 Task: Add Nordic Naturals Vitmain D3 Gummies to the cart.
Action: Mouse moved to (292, 143)
Screenshot: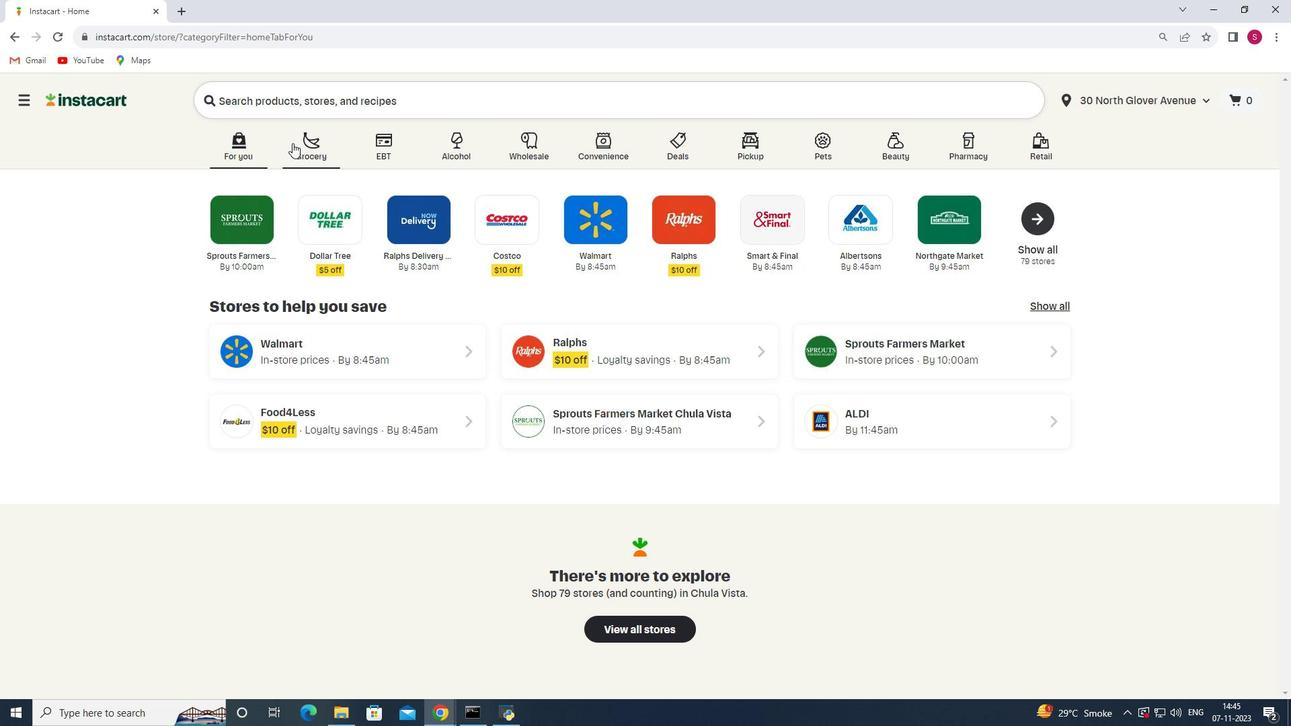 
Action: Mouse pressed left at (292, 143)
Screenshot: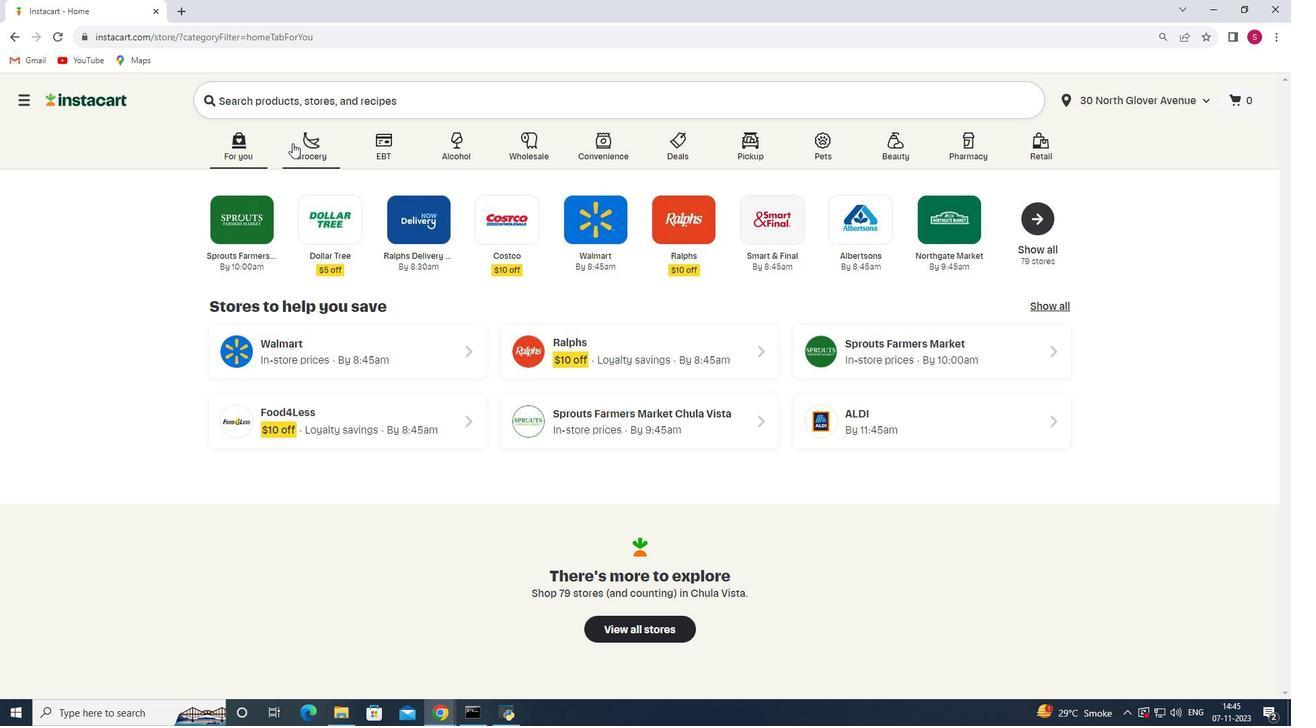 
Action: Mouse moved to (293, 378)
Screenshot: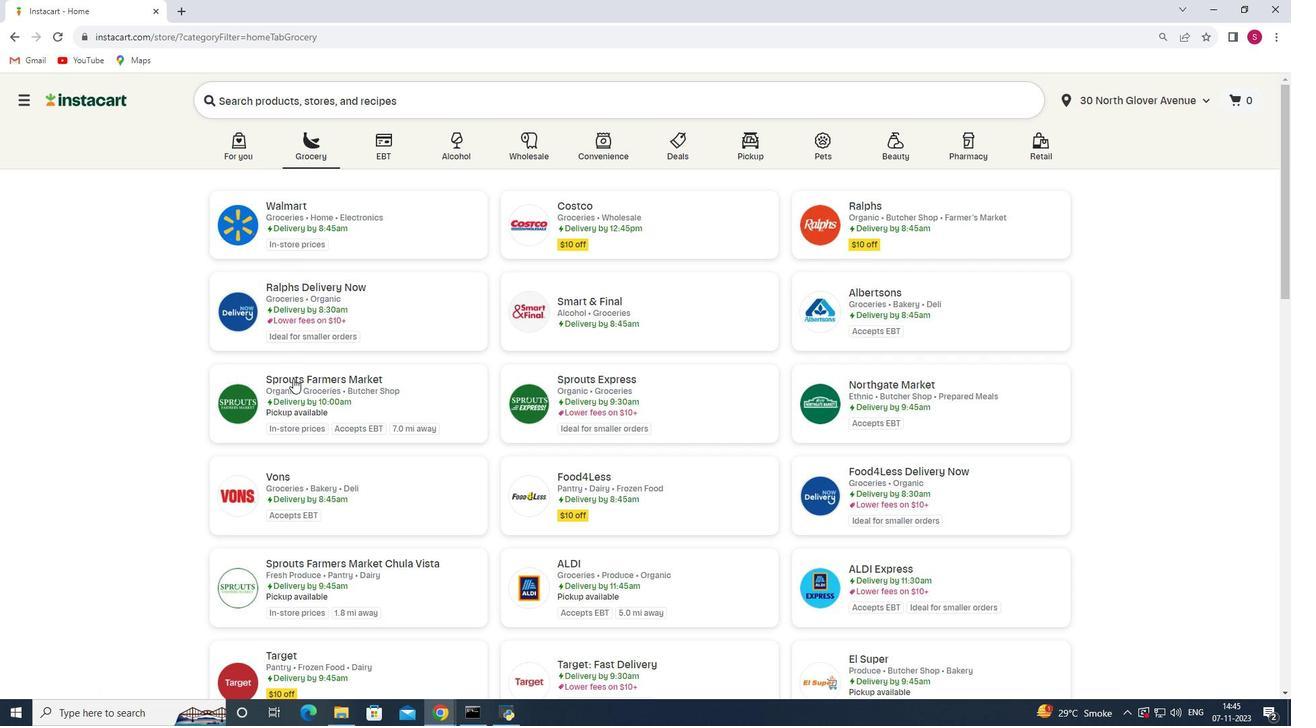
Action: Mouse pressed left at (293, 378)
Screenshot: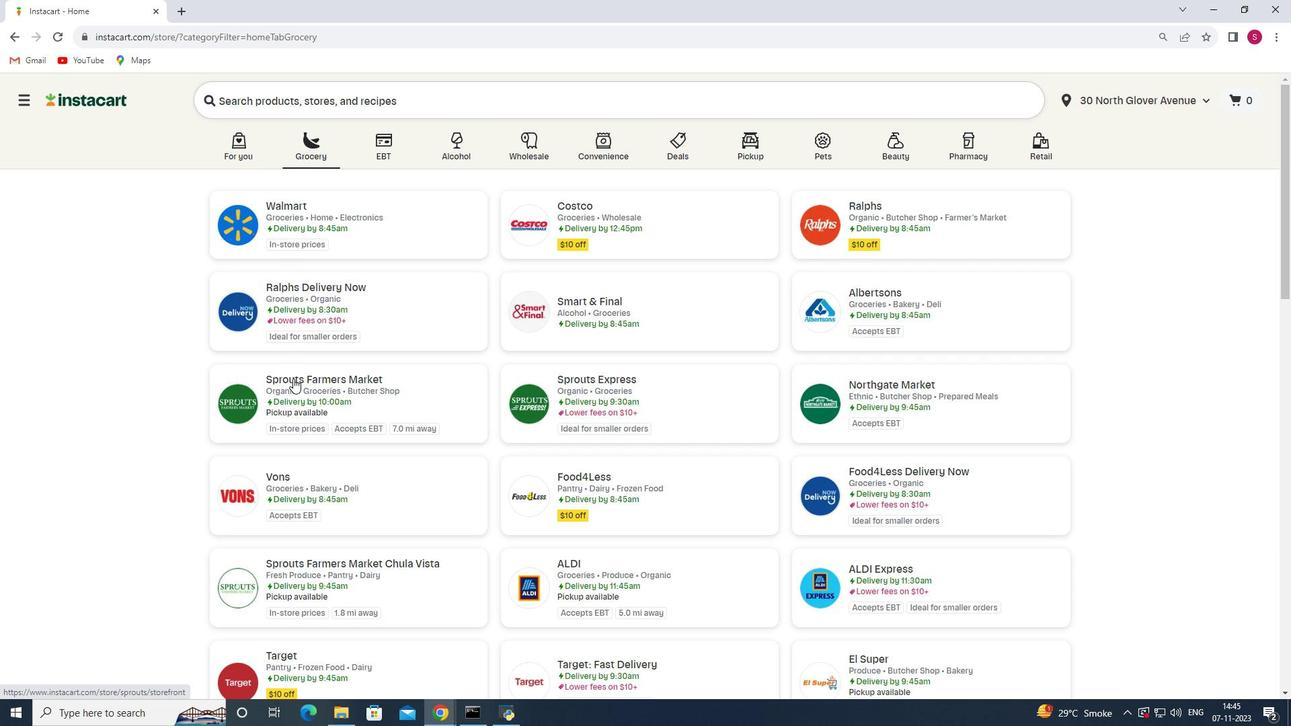 
Action: Mouse moved to (126, 388)
Screenshot: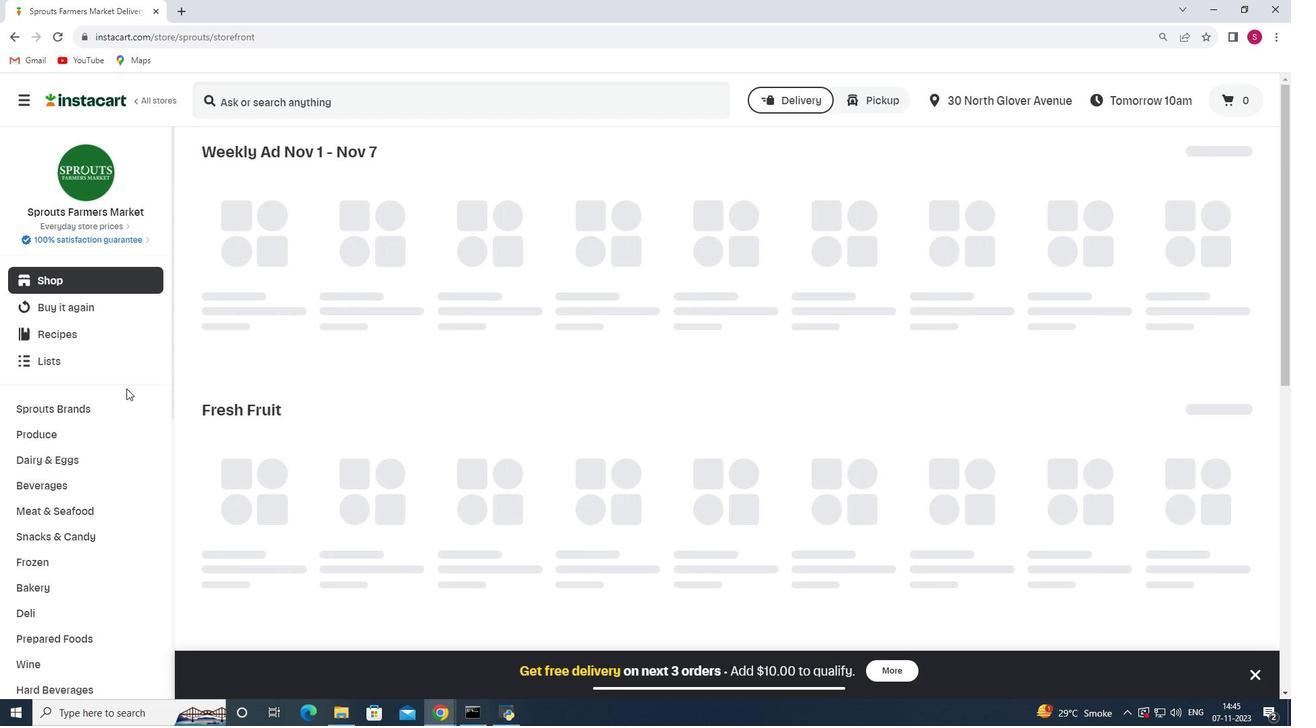 
Action: Mouse scrolled (126, 387) with delta (0, 0)
Screenshot: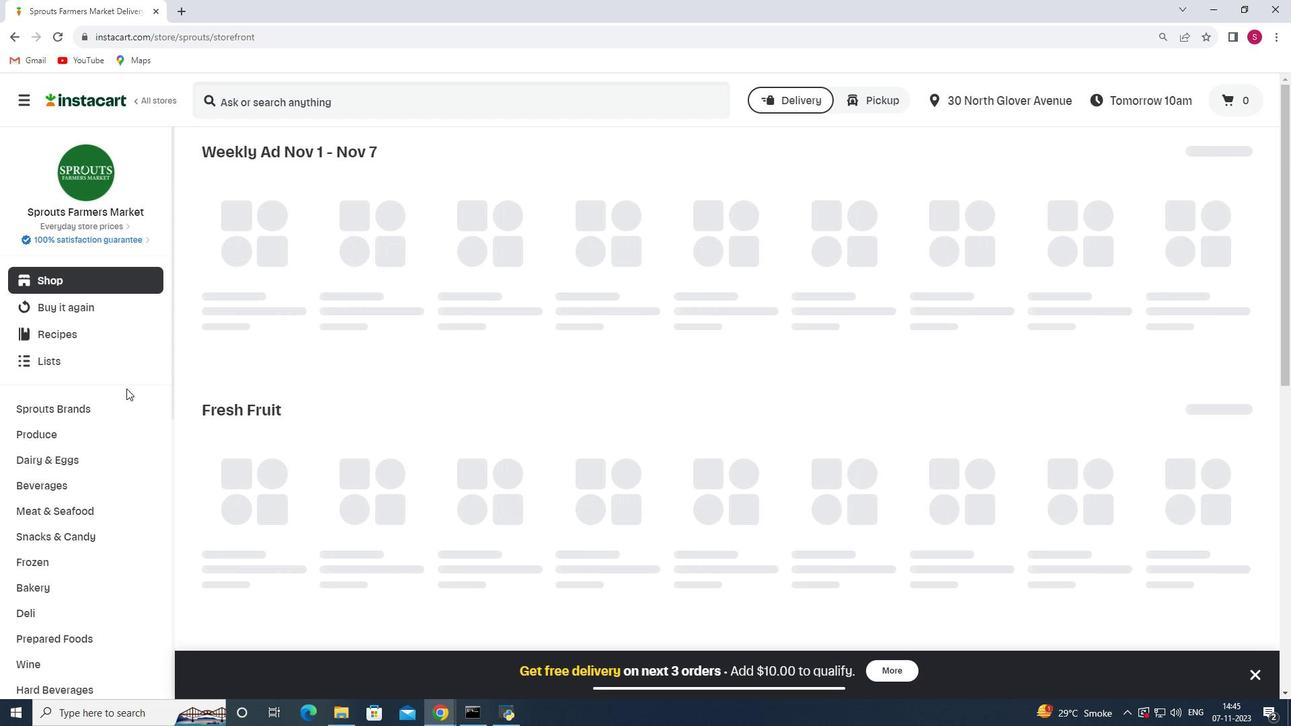 
Action: Mouse scrolled (126, 387) with delta (0, 0)
Screenshot: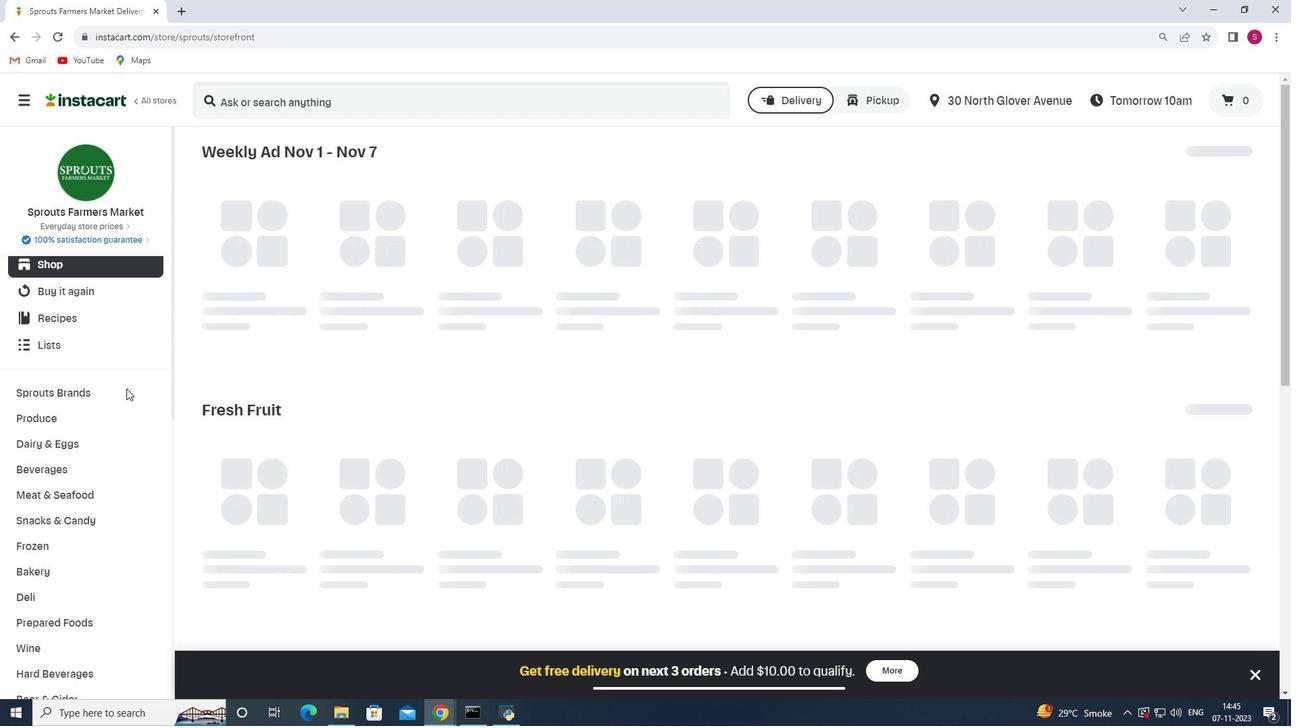 
Action: Mouse scrolled (126, 387) with delta (0, 0)
Screenshot: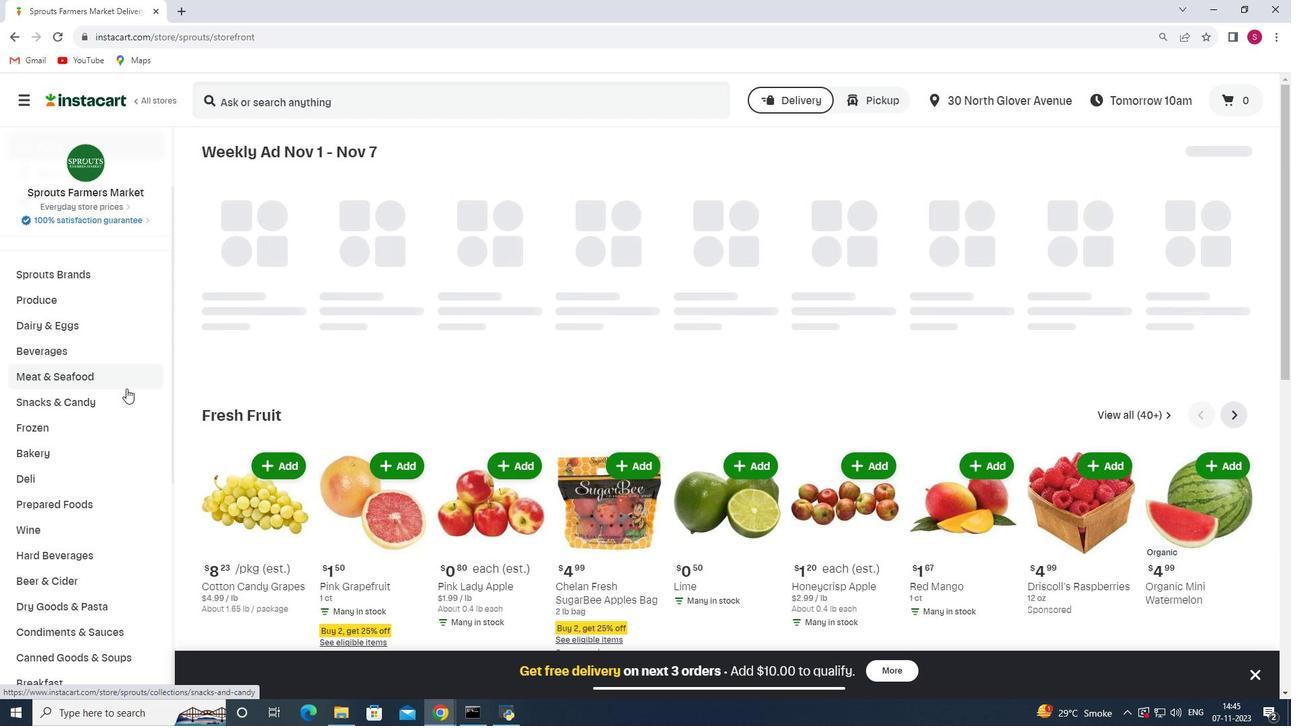 
Action: Mouse scrolled (126, 387) with delta (0, 0)
Screenshot: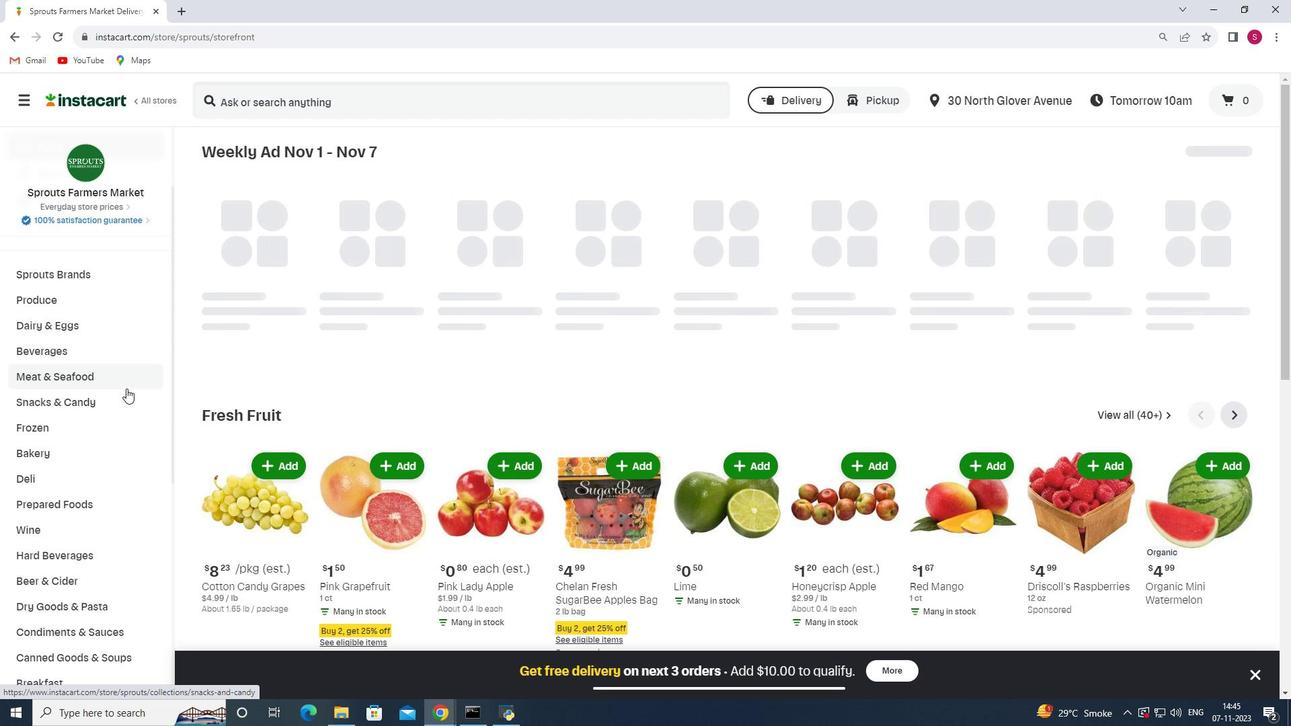 
Action: Mouse moved to (107, 394)
Screenshot: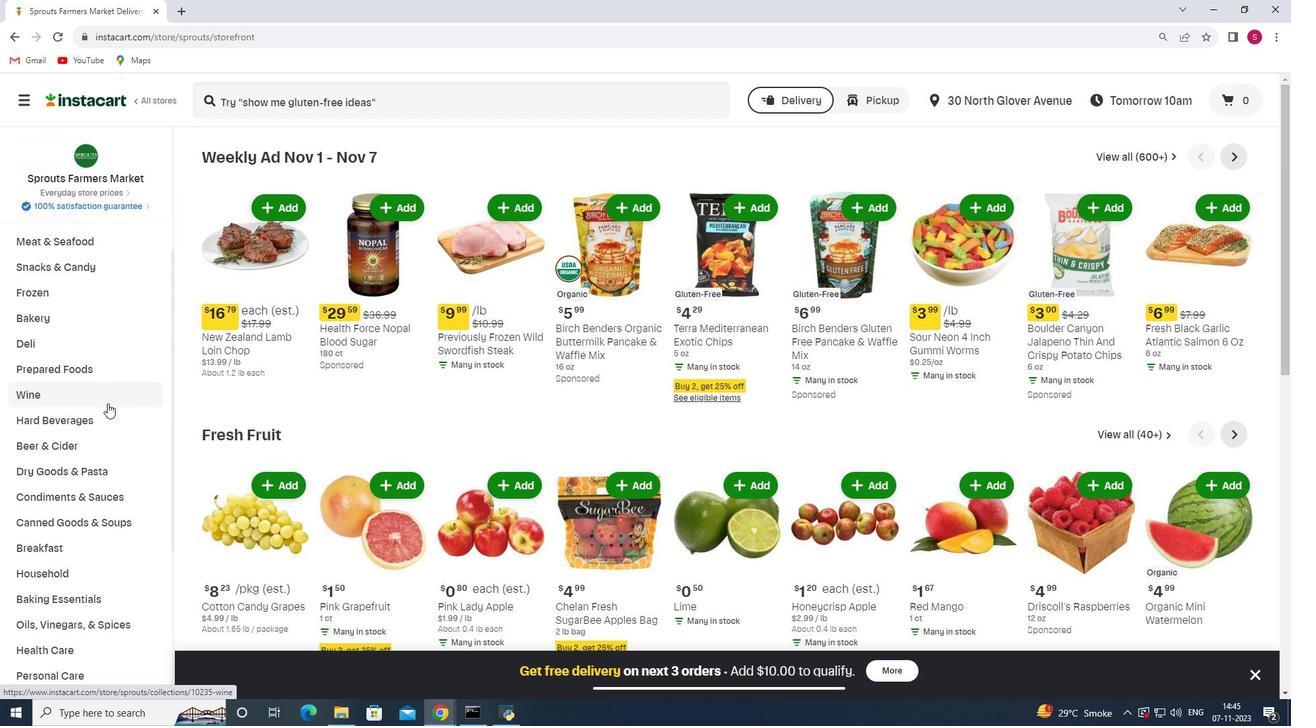 
Action: Mouse scrolled (107, 393) with delta (0, 0)
Screenshot: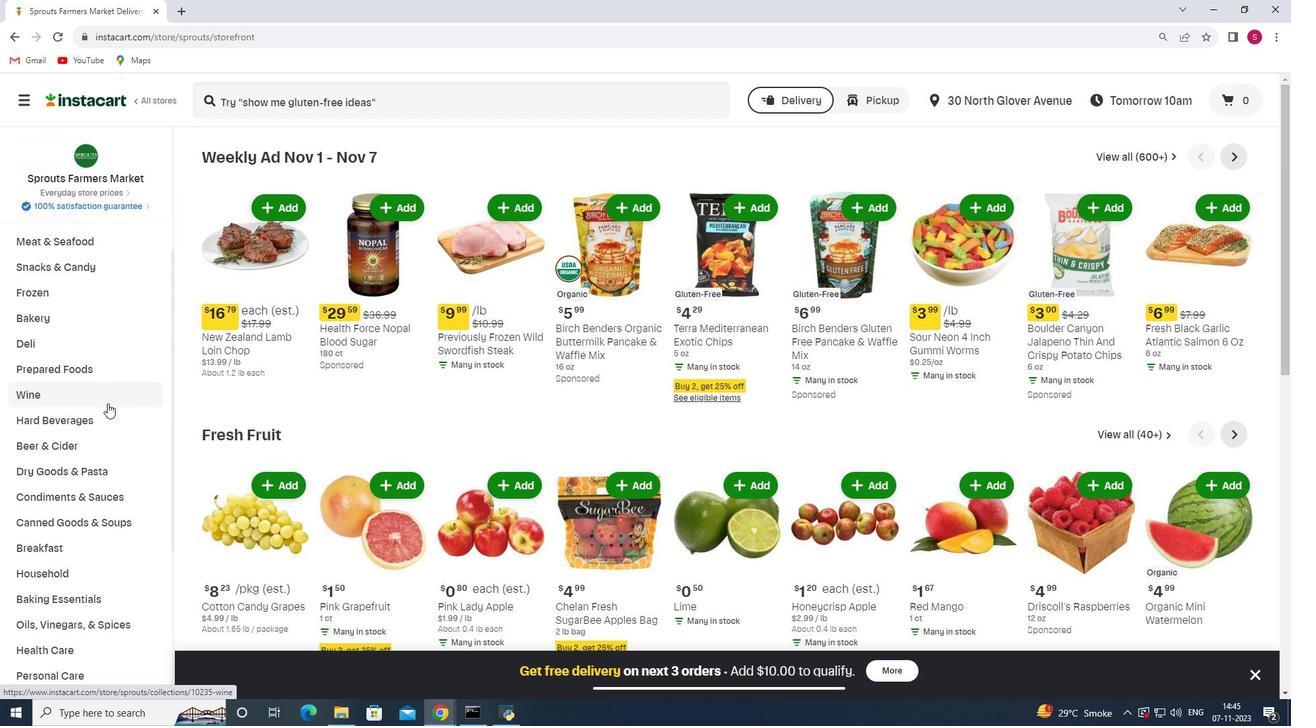 
Action: Mouse moved to (106, 420)
Screenshot: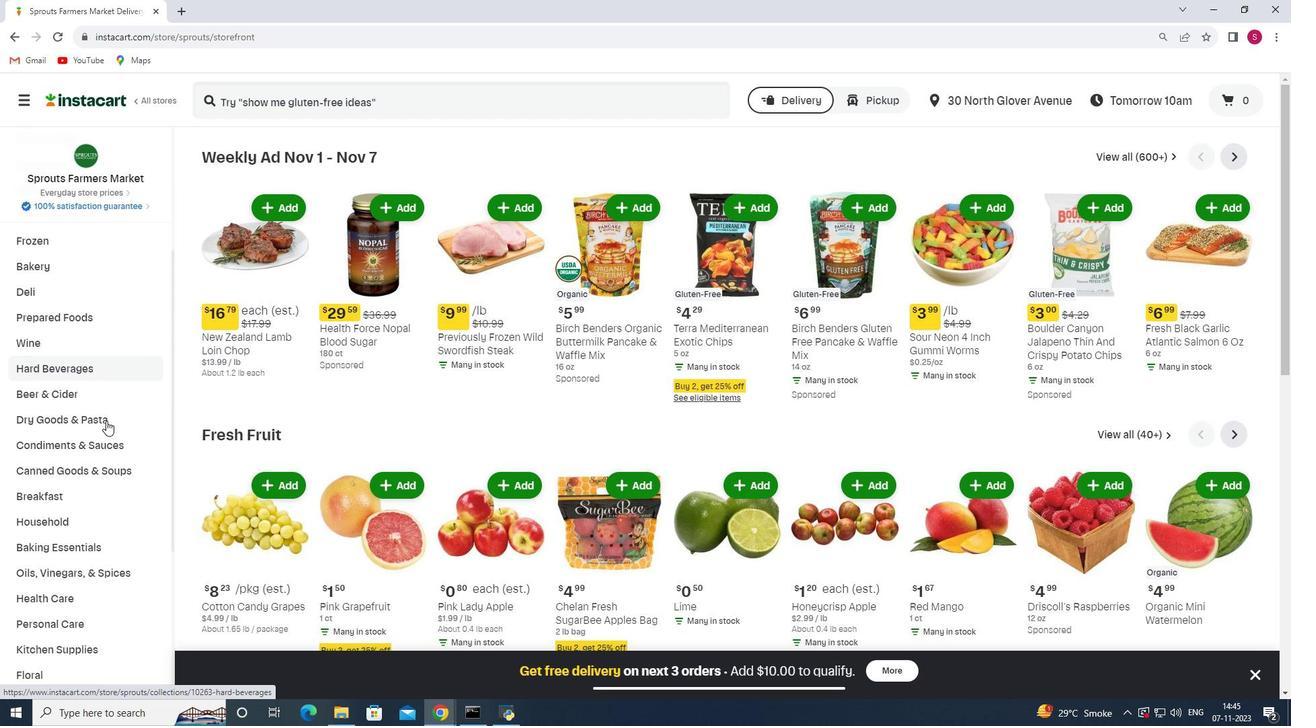 
Action: Mouse scrolled (106, 420) with delta (0, 0)
Screenshot: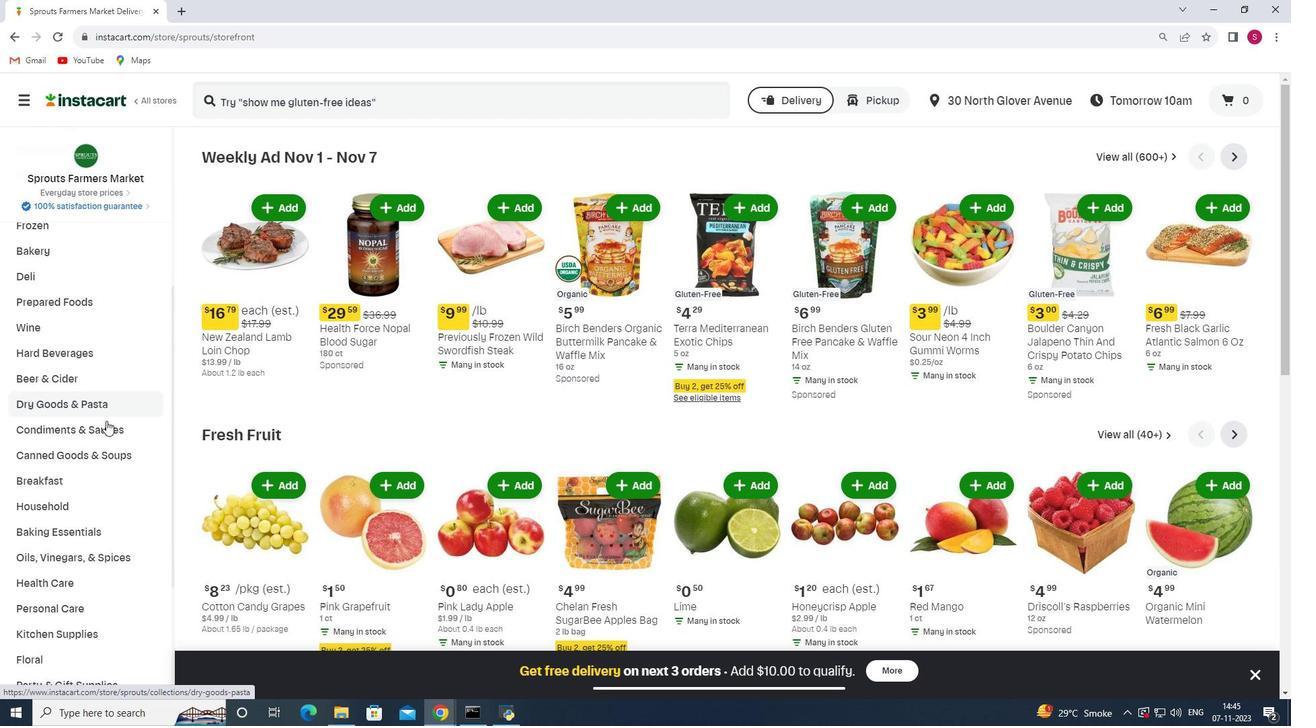 
Action: Mouse moved to (91, 433)
Screenshot: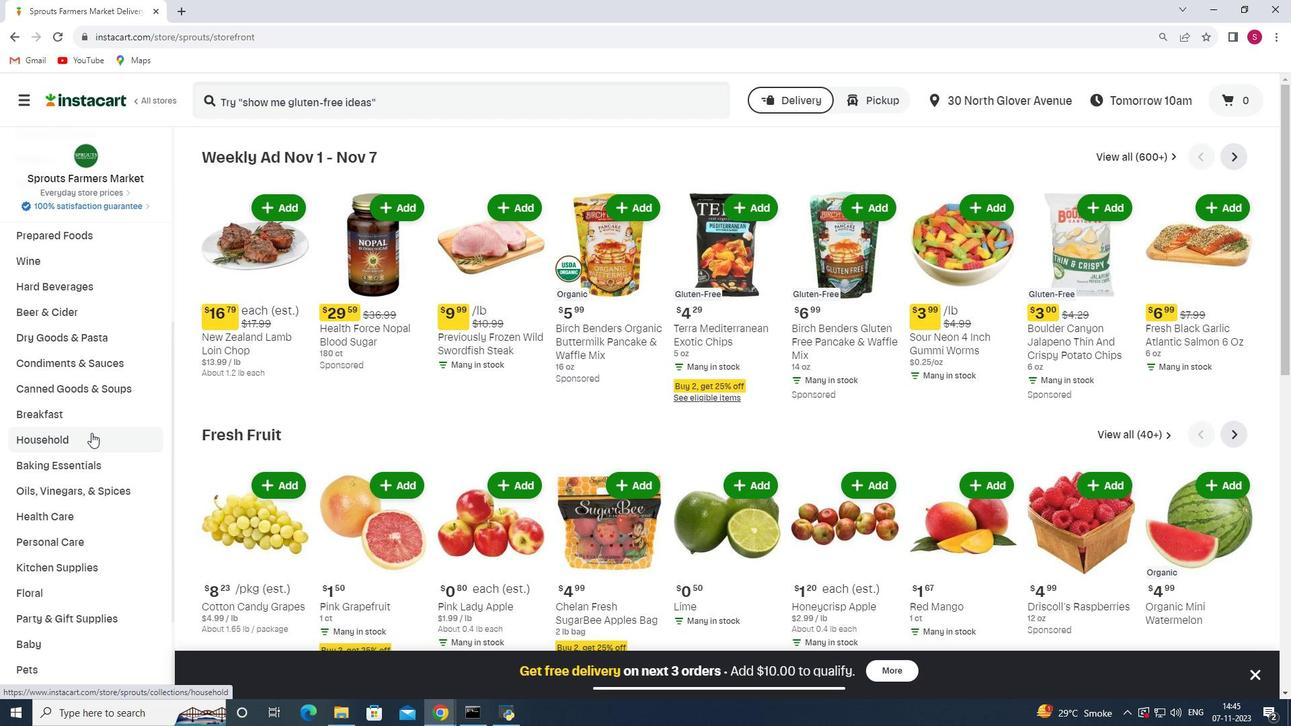 
Action: Mouse scrolled (91, 432) with delta (0, 0)
Screenshot: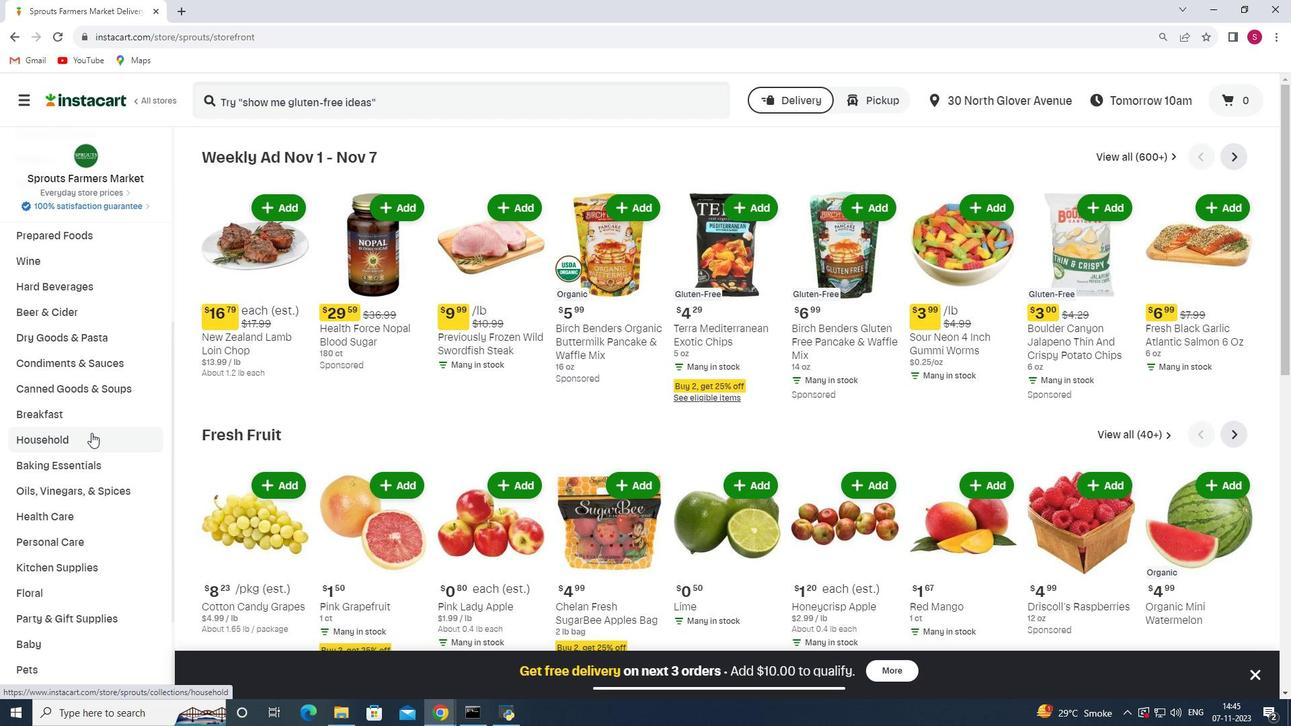 
Action: Mouse moved to (85, 449)
Screenshot: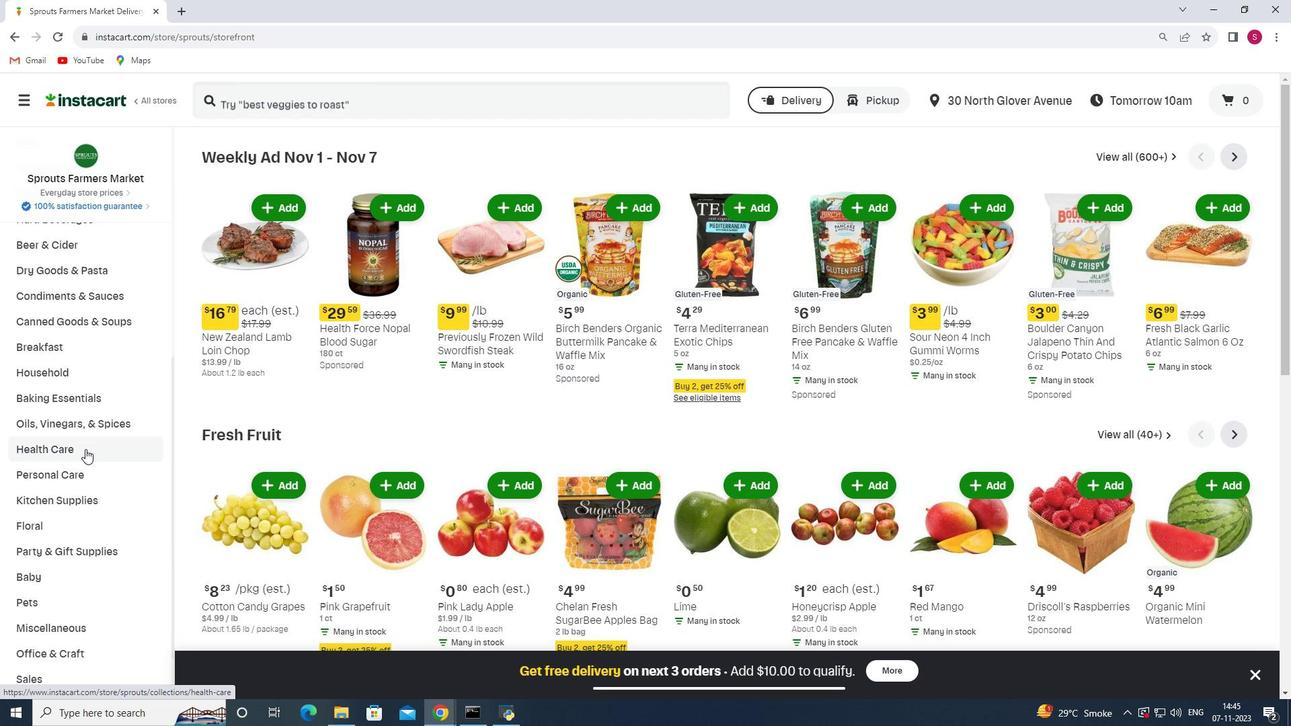 
Action: Mouse pressed left at (85, 449)
Screenshot: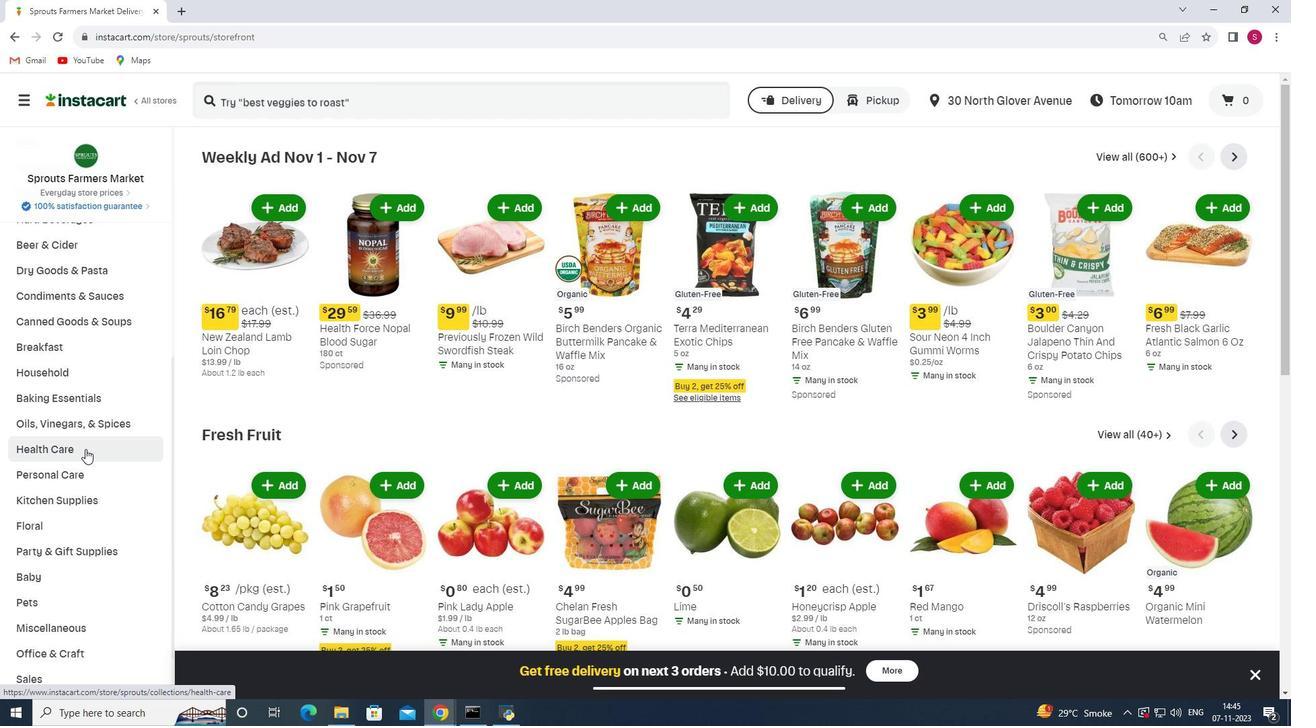 
Action: Mouse moved to (483, 194)
Screenshot: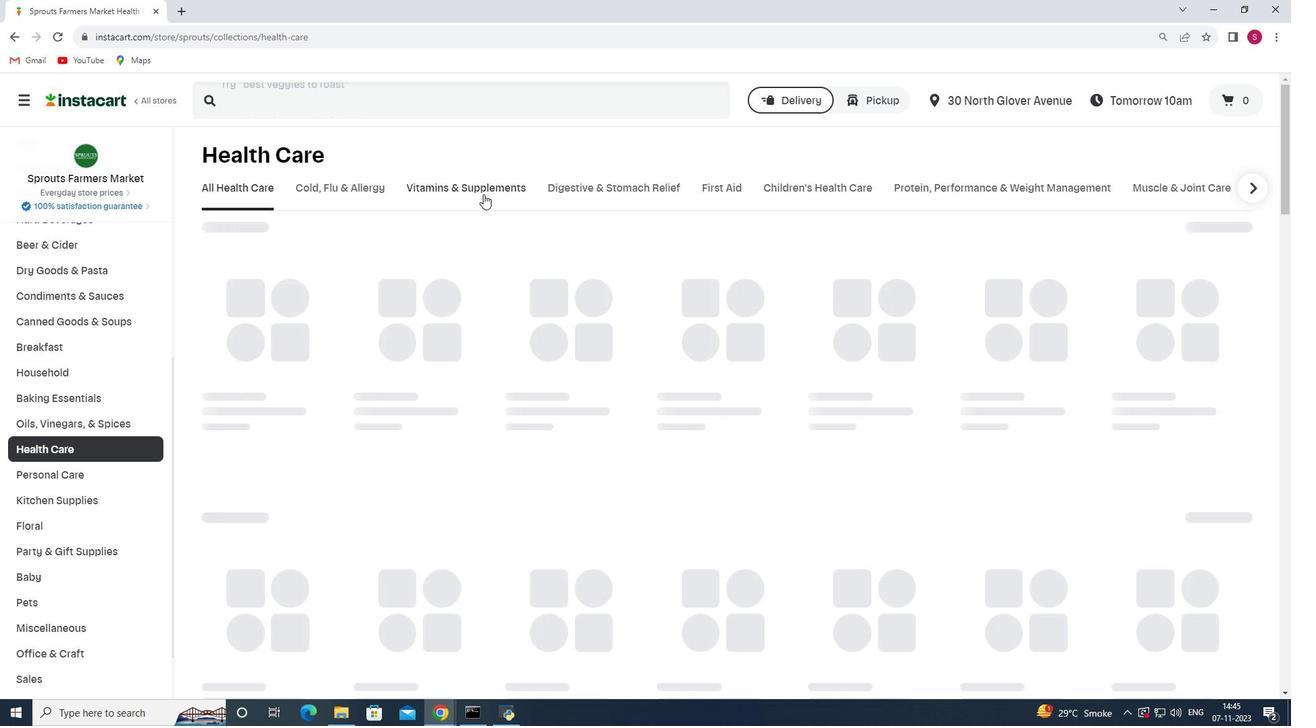 
Action: Mouse pressed left at (483, 194)
Screenshot: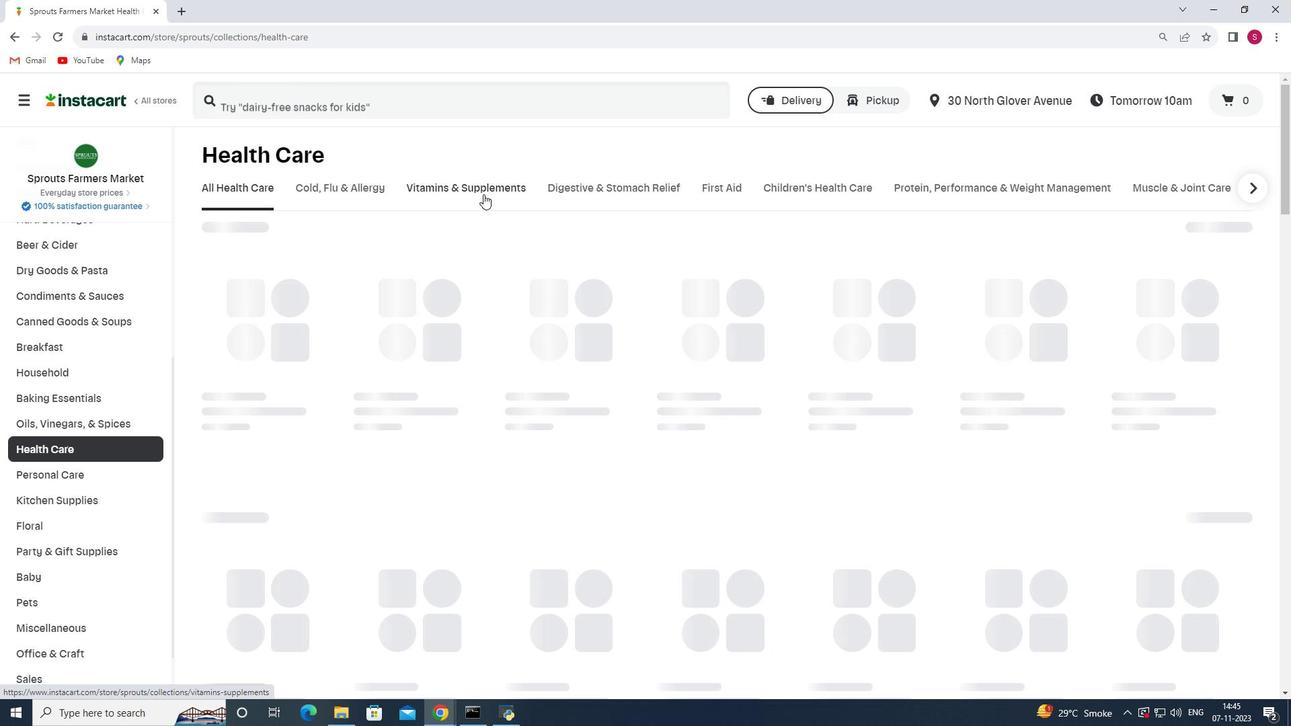 
Action: Mouse moved to (774, 234)
Screenshot: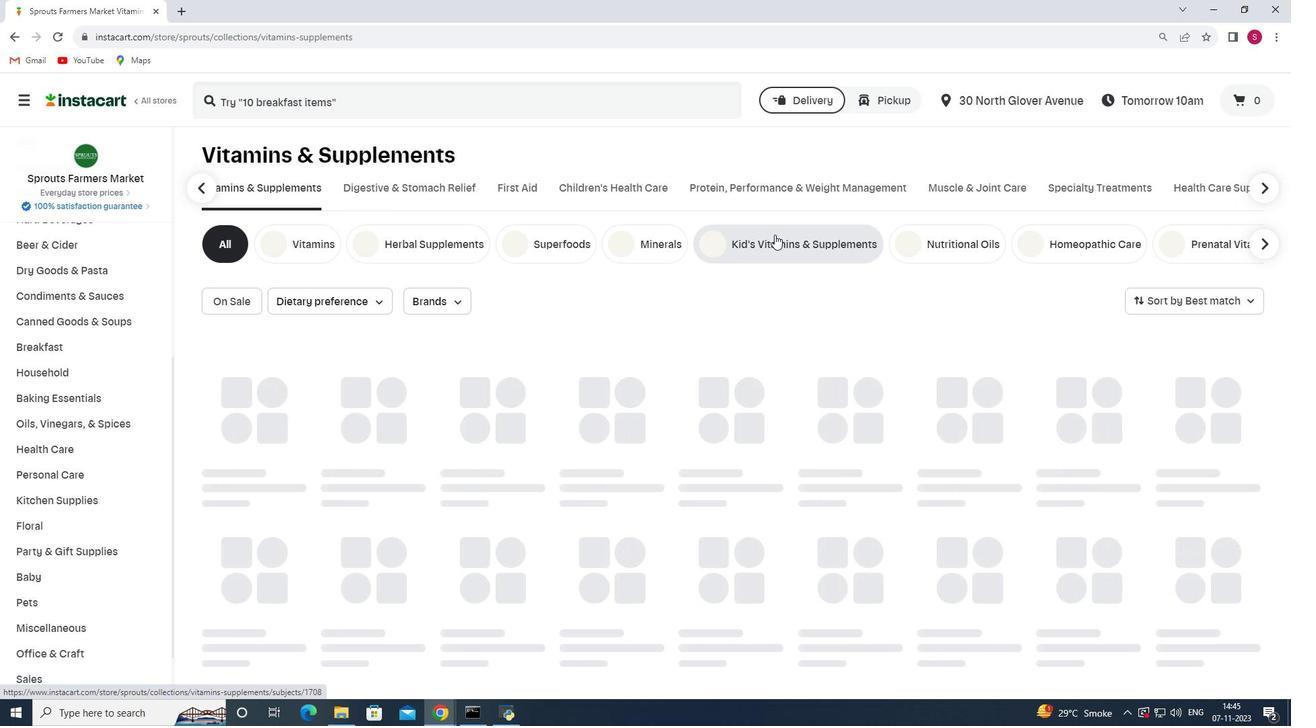 
Action: Mouse pressed left at (774, 234)
Screenshot: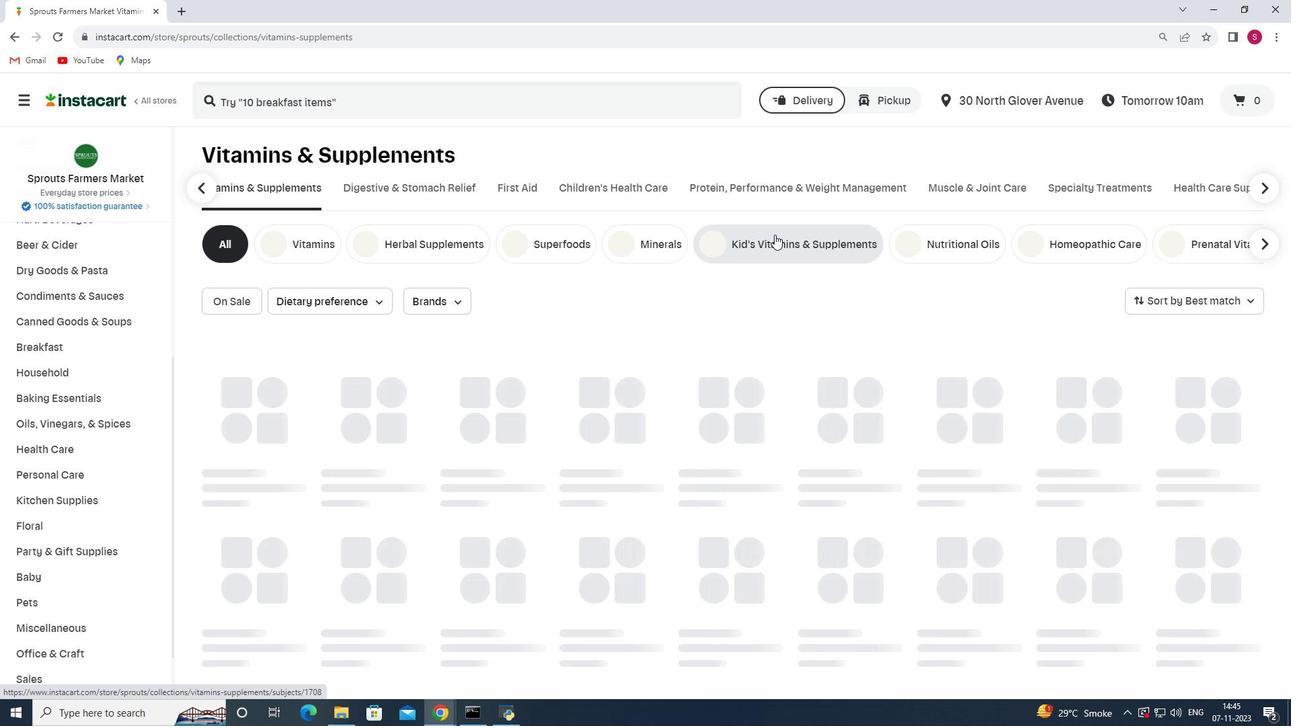 
Action: Mouse moved to (453, 98)
Screenshot: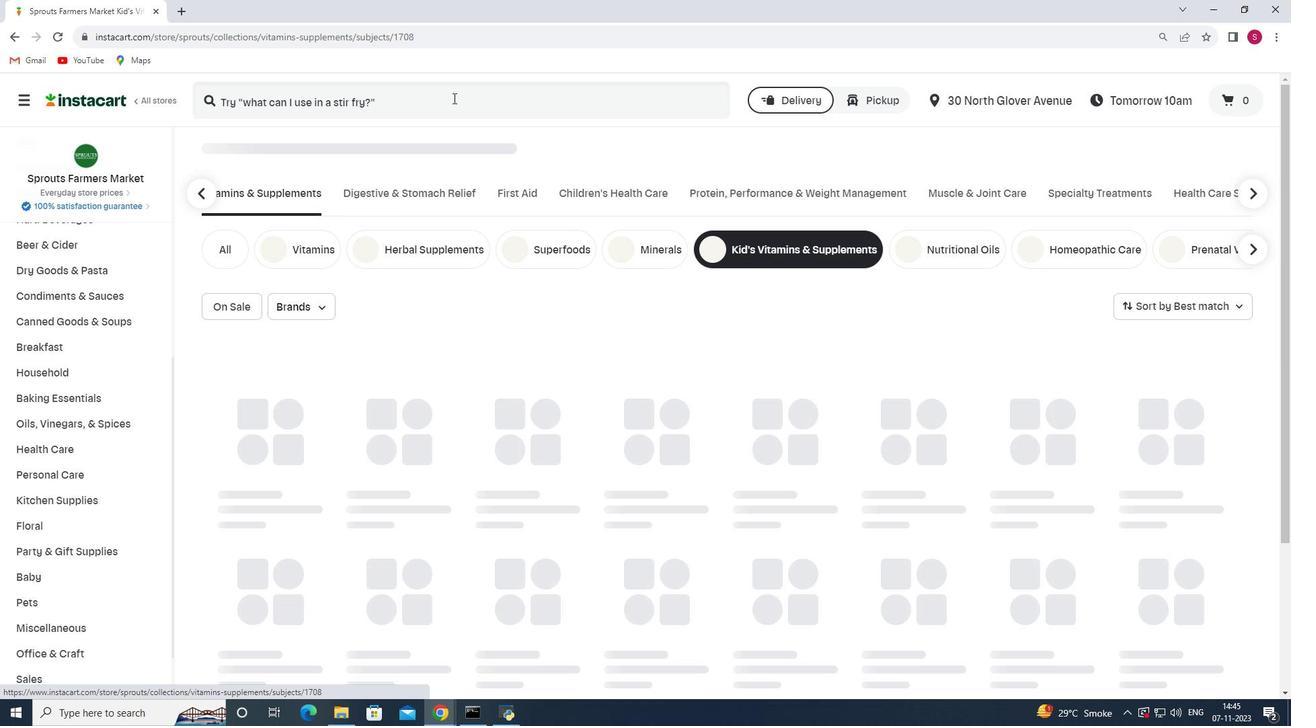 
Action: Mouse pressed left at (453, 98)
Screenshot: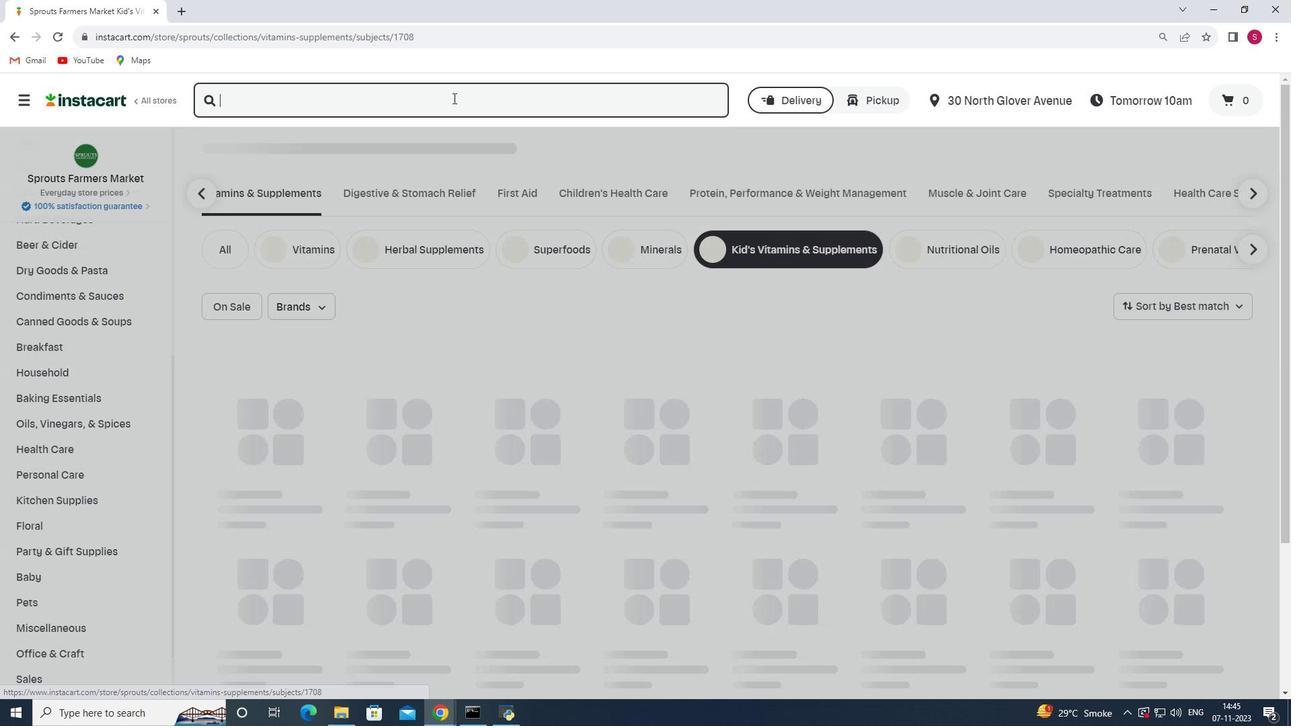 
Action: Key pressed <Key.shift>Nordic<Key.space><Key.shift><Key.shift>Naturals<Key.space><Key.shift>Vitamin<Key.space><Key.shift>D3<Key.space><Key.shift>Gummies<Key.enter>
Screenshot: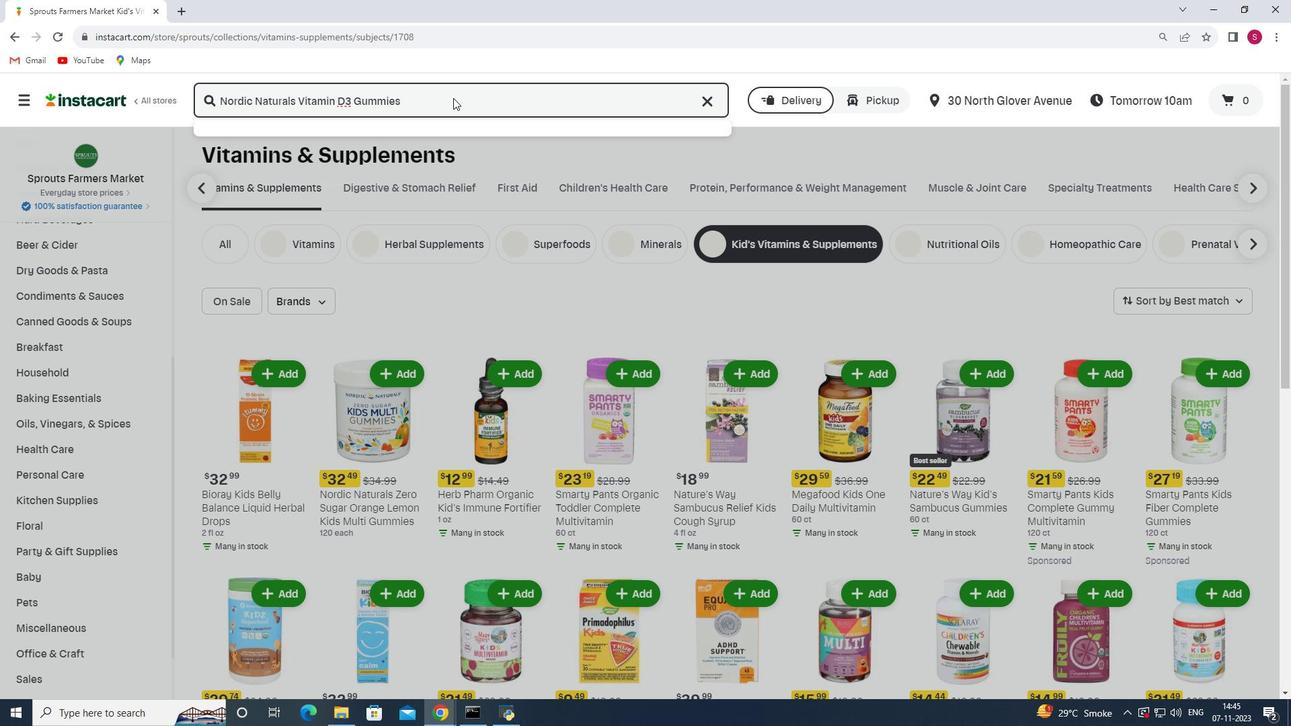 
Action: Mouse moved to (463, 213)
Screenshot: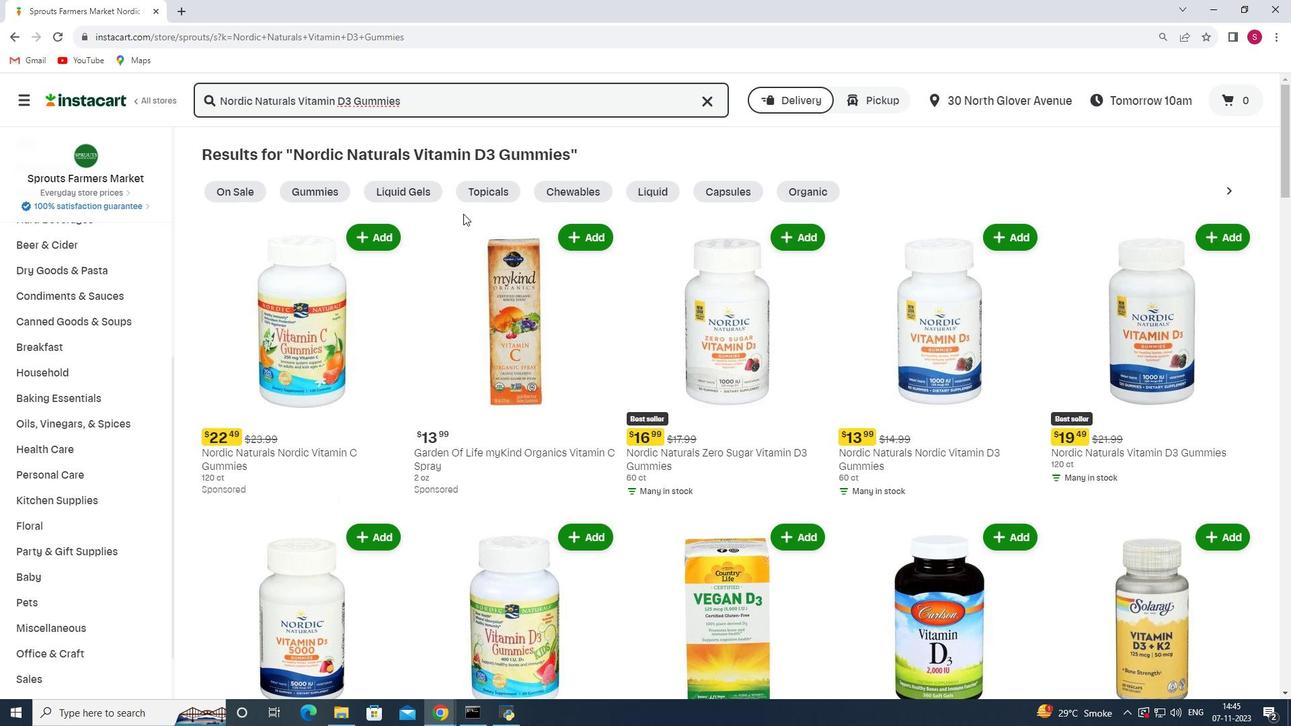 
Action: Mouse scrolled (463, 213) with delta (0, 0)
Screenshot: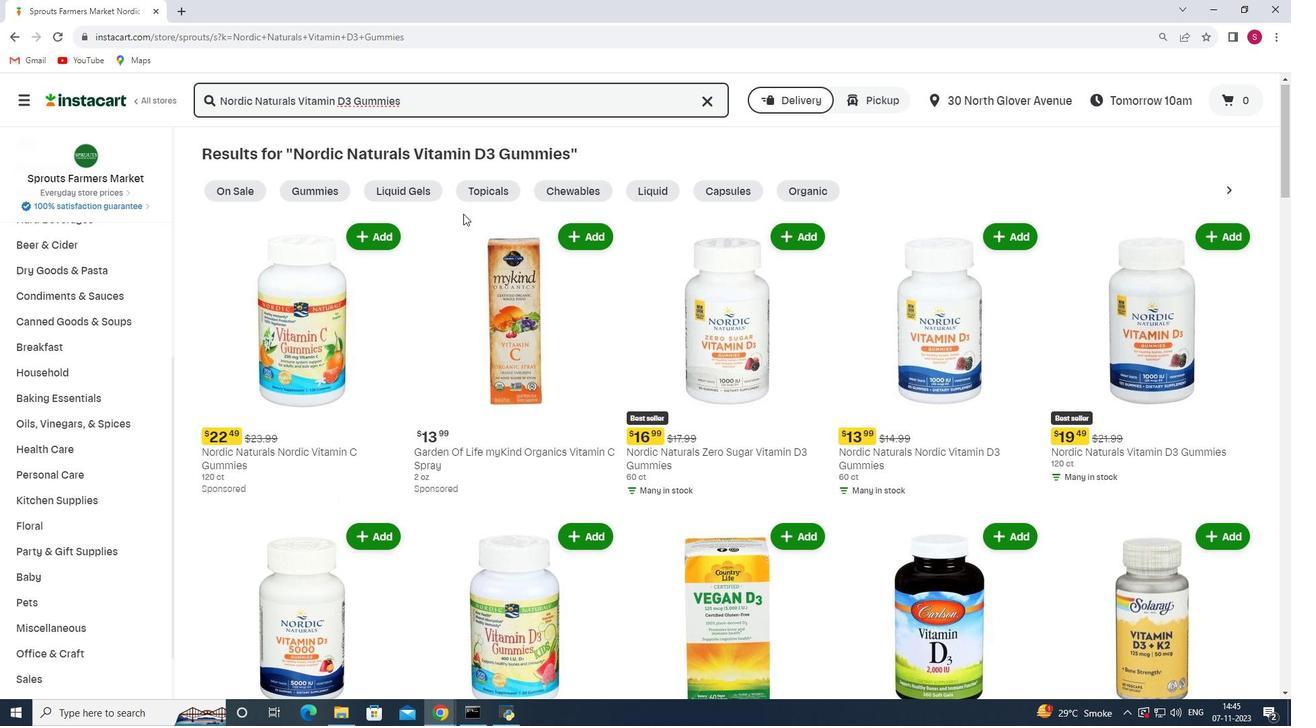 
Action: Mouse moved to (1014, 222)
Screenshot: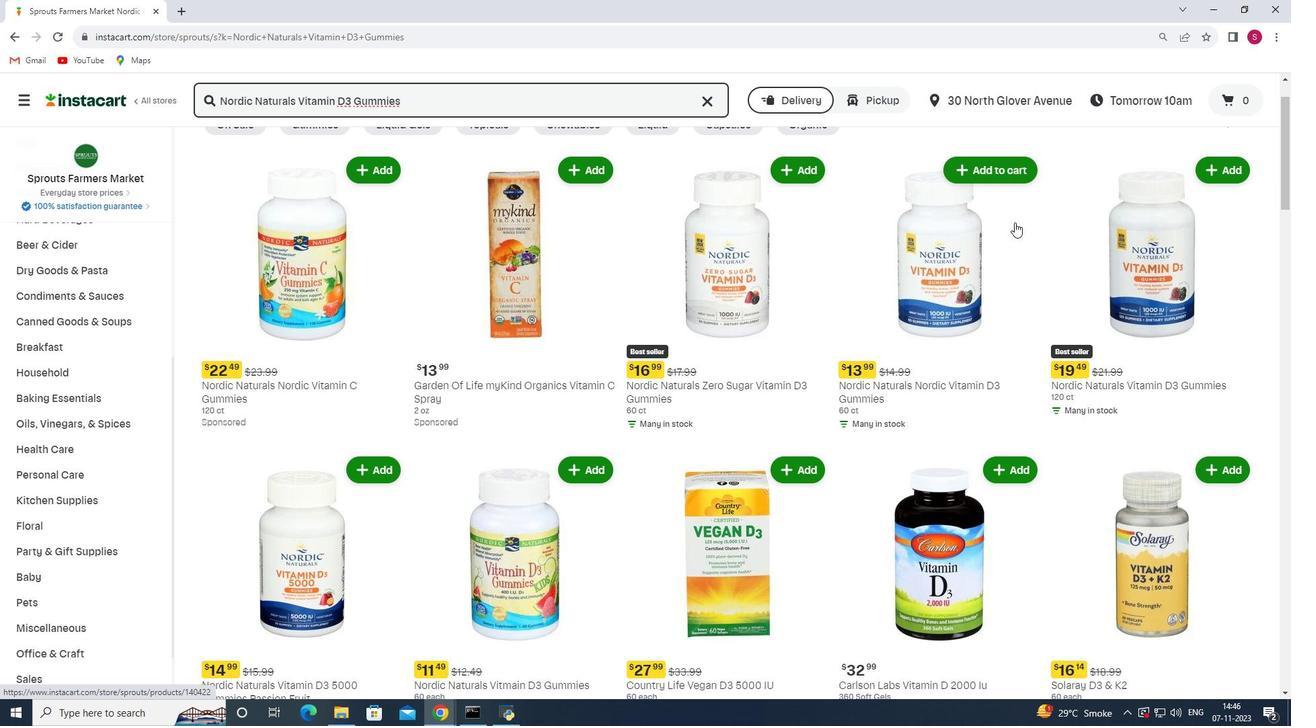 
Action: Mouse scrolled (1014, 221) with delta (0, 0)
Screenshot: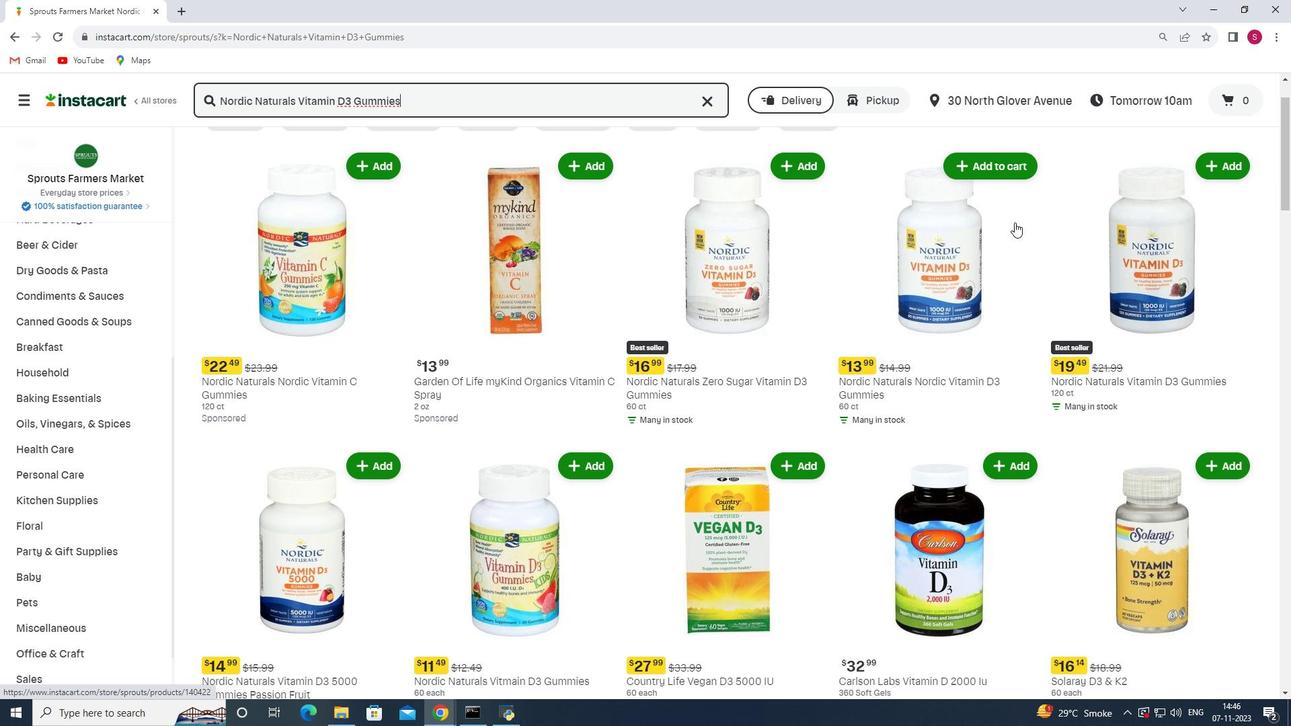 
Action: Mouse moved to (1092, 223)
Screenshot: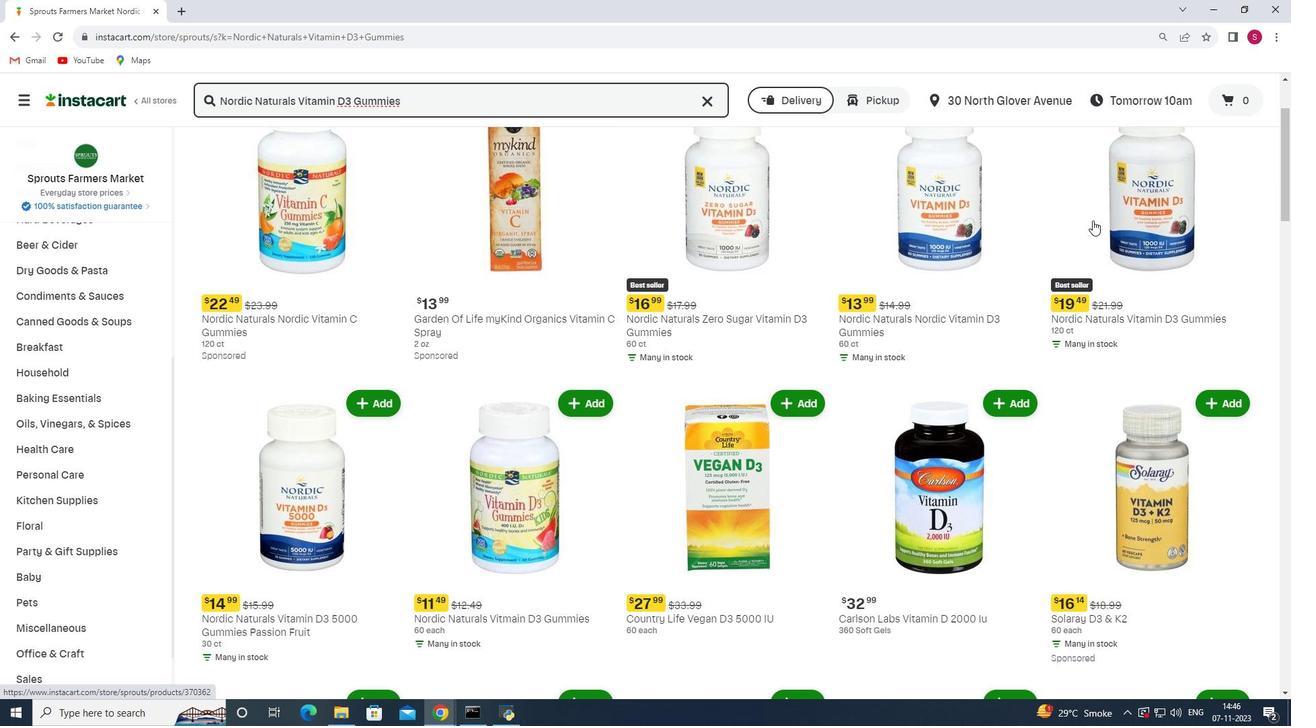 
Action: Mouse scrolled (1092, 224) with delta (0, 0)
Screenshot: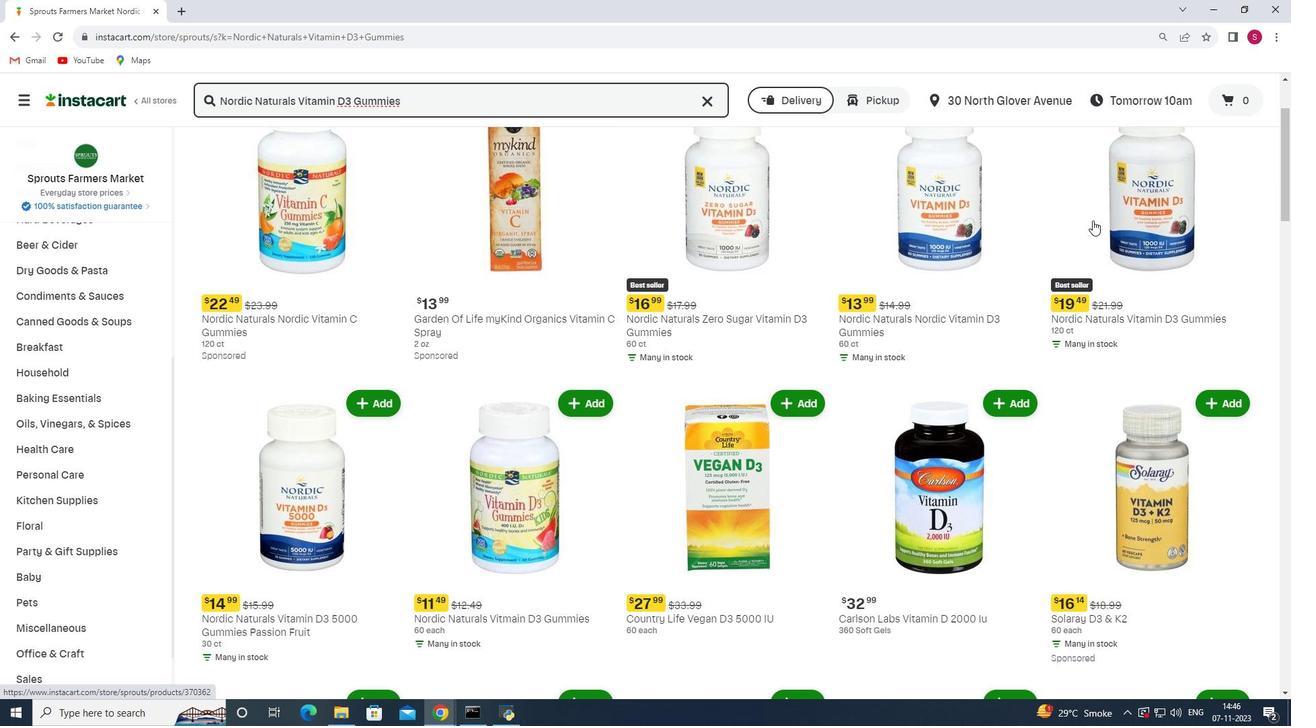 
Action: Mouse moved to (1092, 218)
Screenshot: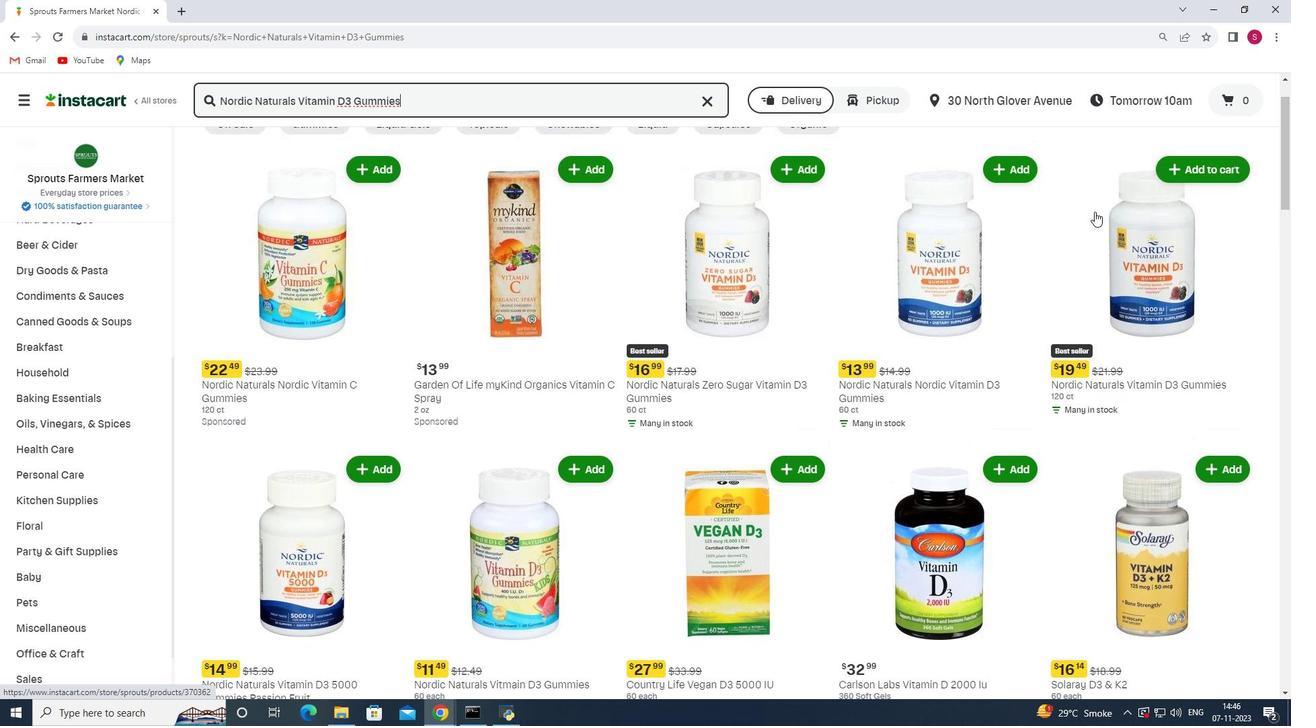 
Action: Mouse scrolled (1092, 219) with delta (0, 0)
Screenshot: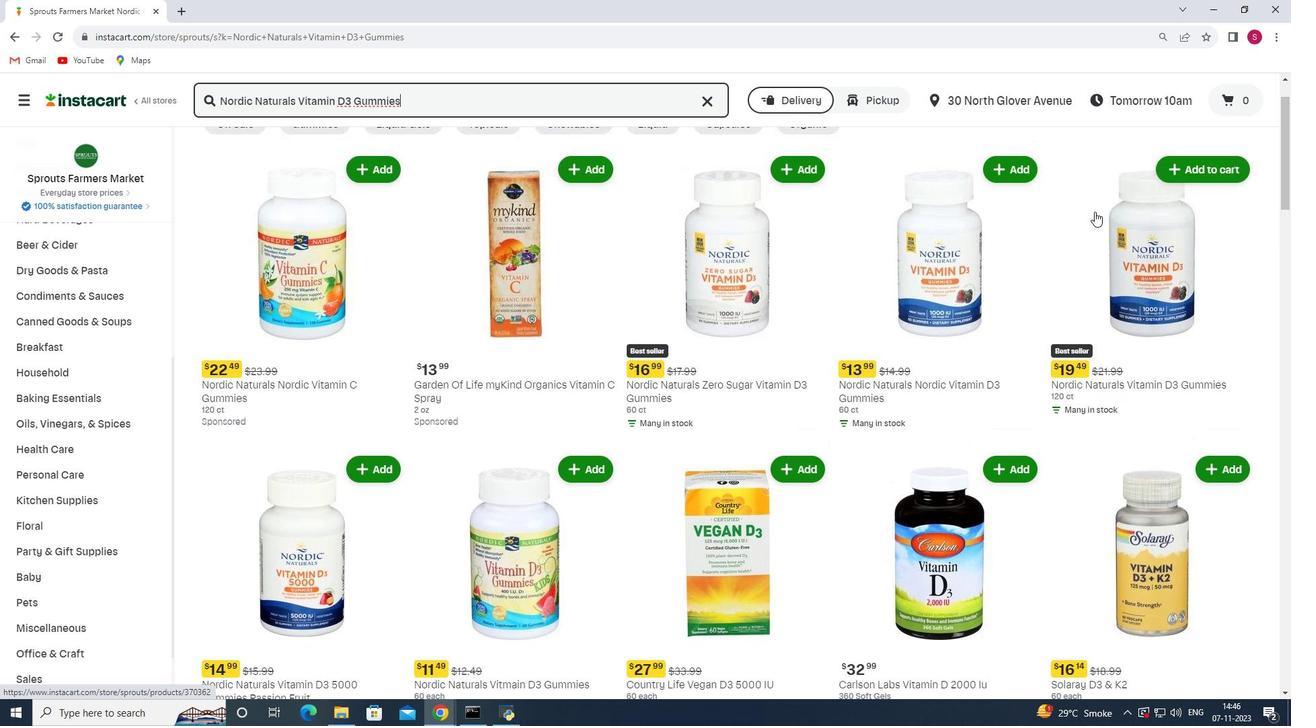 
Action: Mouse moved to (1247, 230)
Screenshot: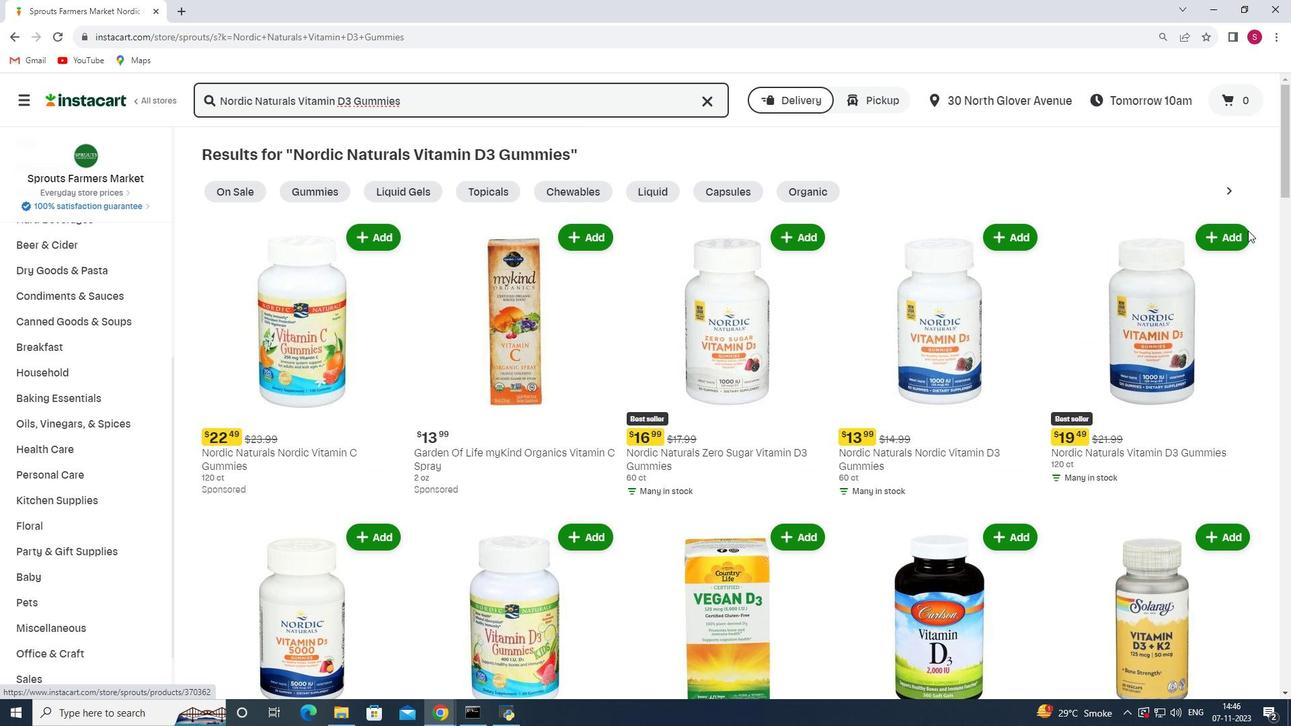 
Action: Mouse pressed left at (1247, 230)
Screenshot: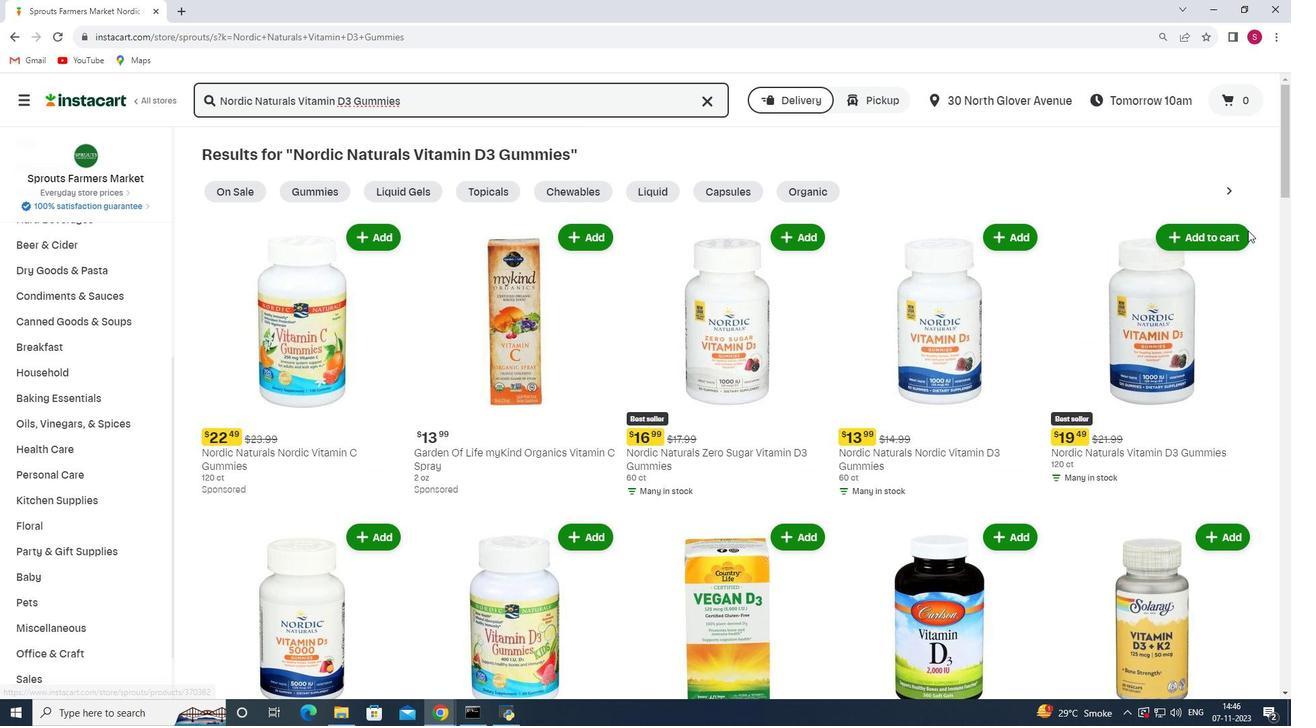 
Action: Mouse moved to (1231, 236)
Screenshot: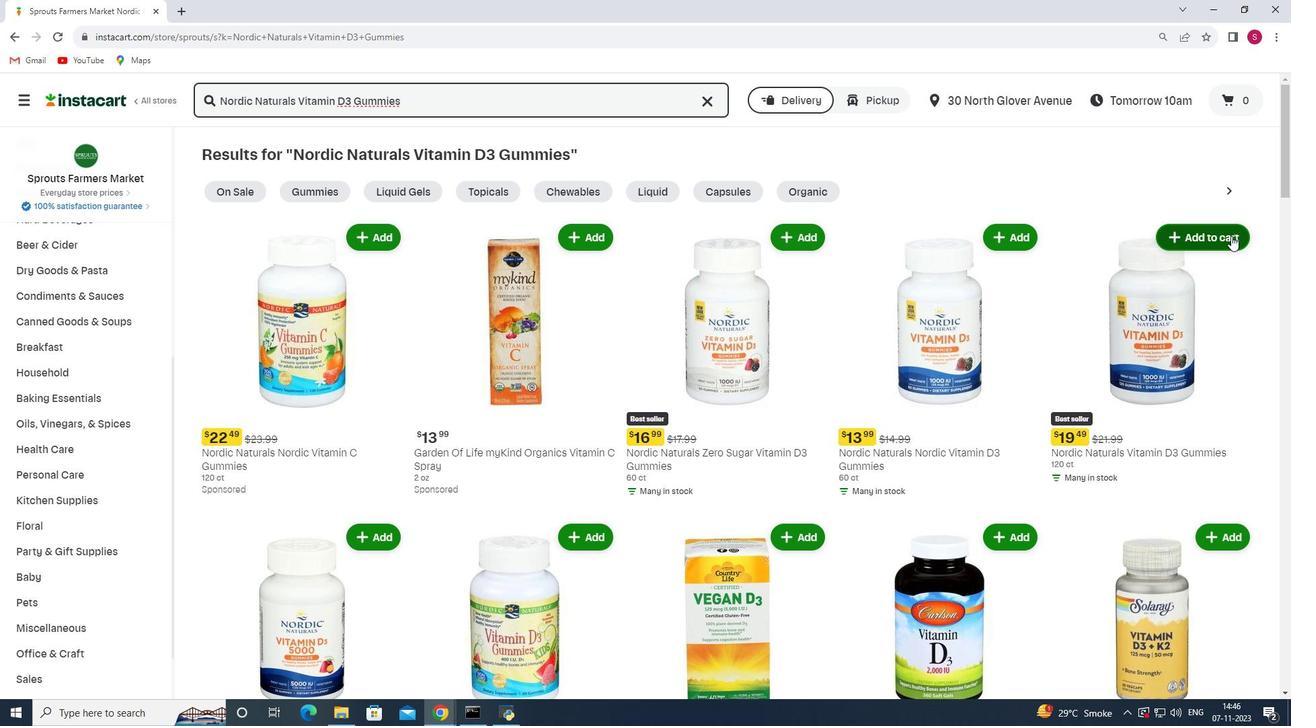 
Action: Mouse pressed left at (1231, 236)
Screenshot: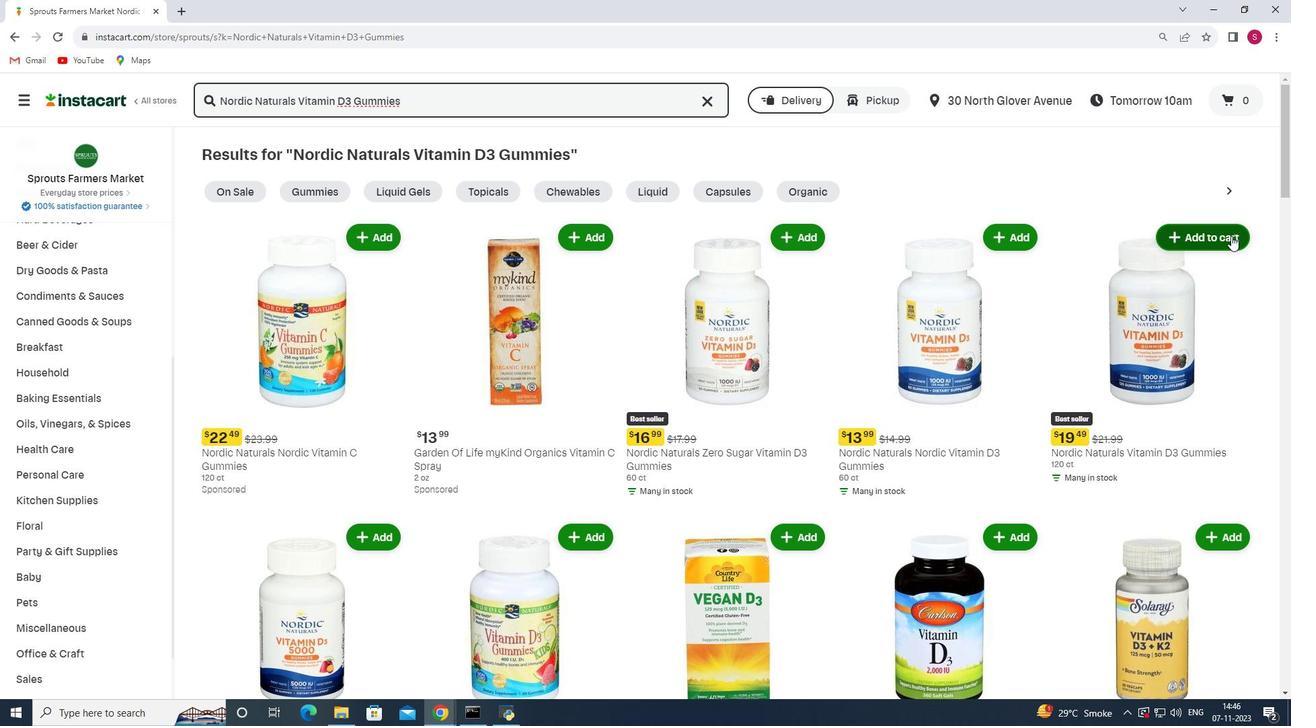 
Action: Mouse moved to (1206, 285)
Screenshot: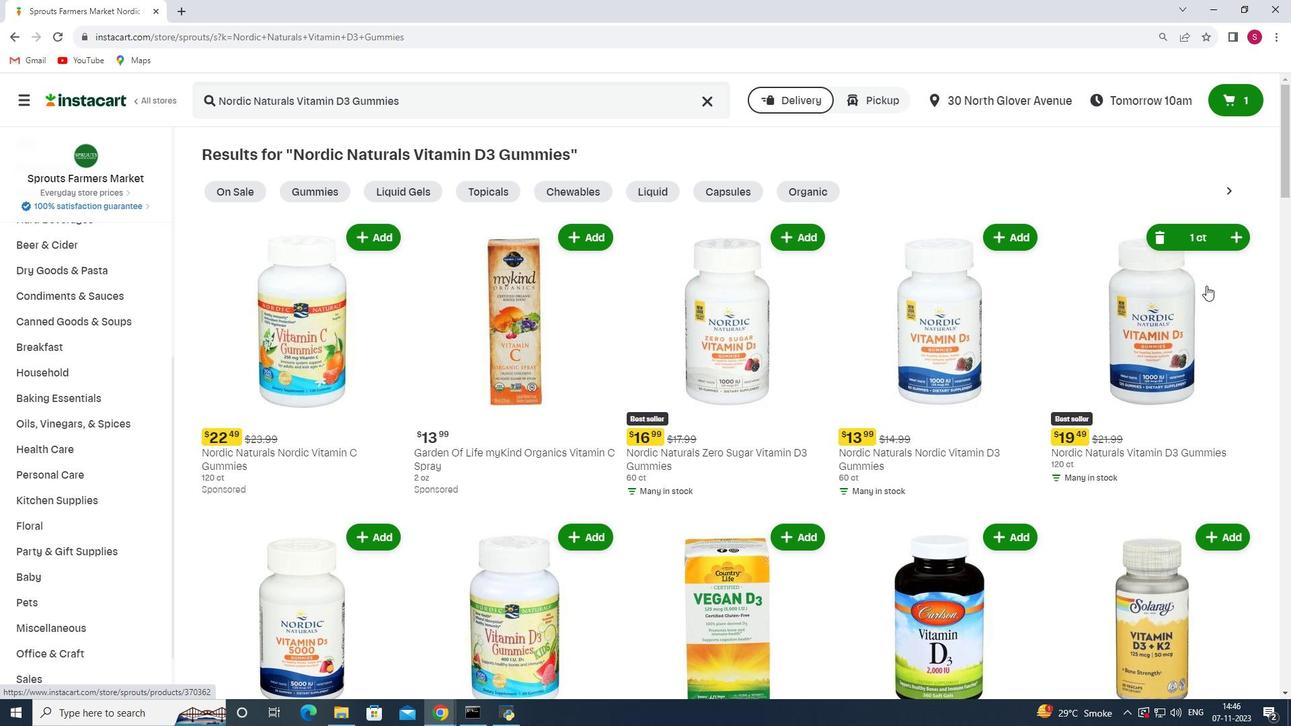 
